 Task: Add Doctor's Best Purfied & Clear Omega 3 Fish Oil with Golden Omega 1000 Mg to the cart.
Action: Mouse moved to (322, 151)
Screenshot: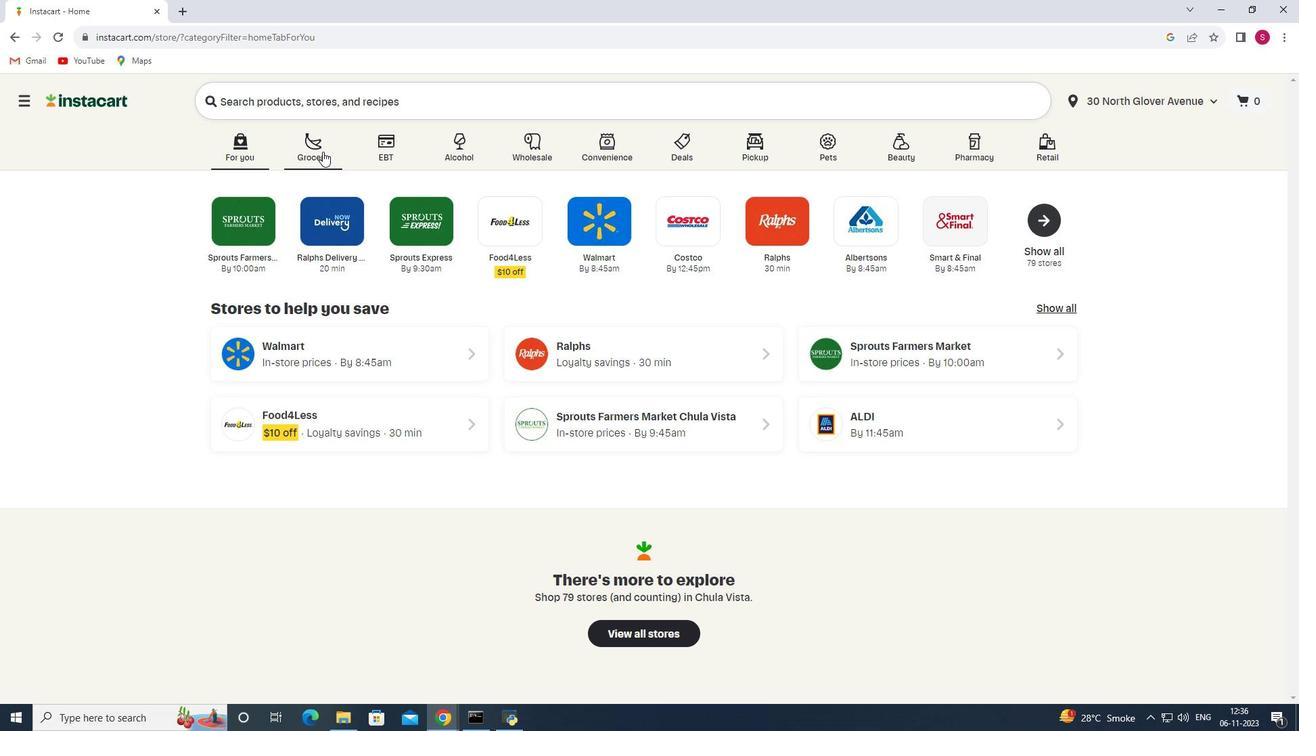 
Action: Mouse pressed left at (322, 151)
Screenshot: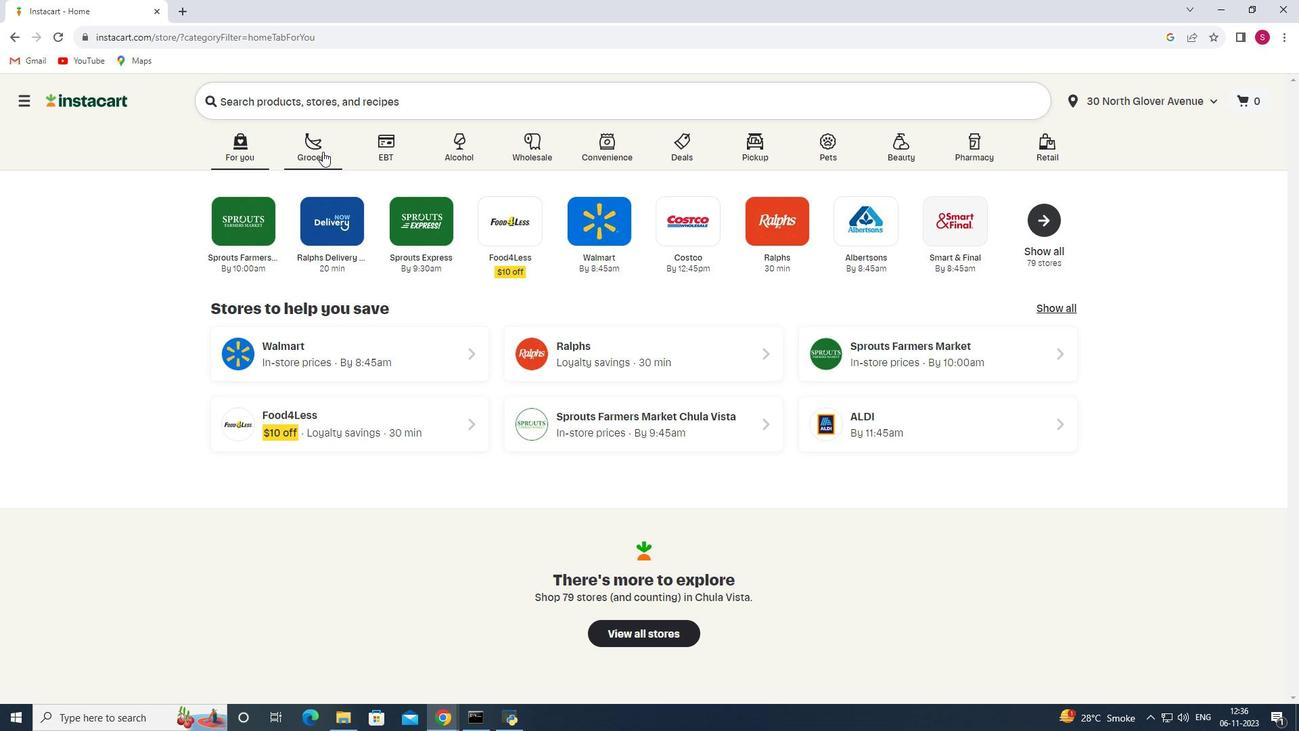 
Action: Mouse moved to (306, 376)
Screenshot: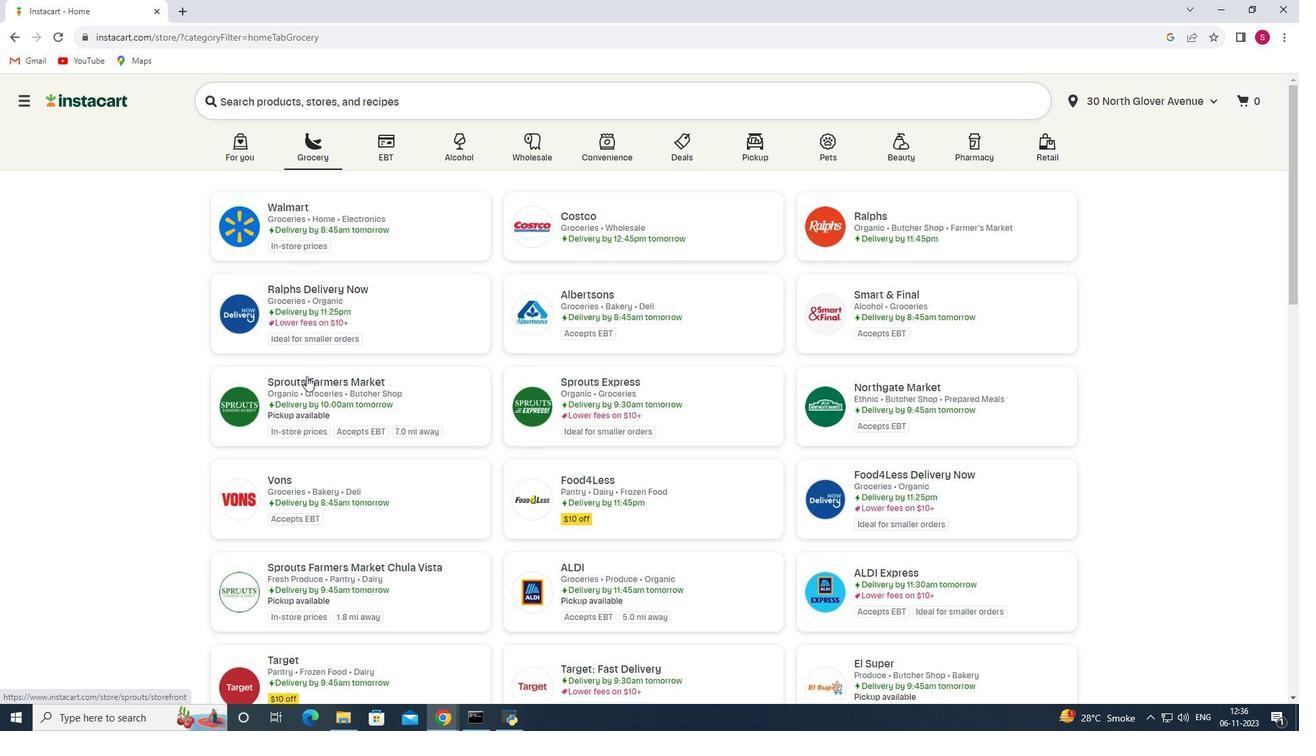 
Action: Mouse pressed left at (306, 376)
Screenshot: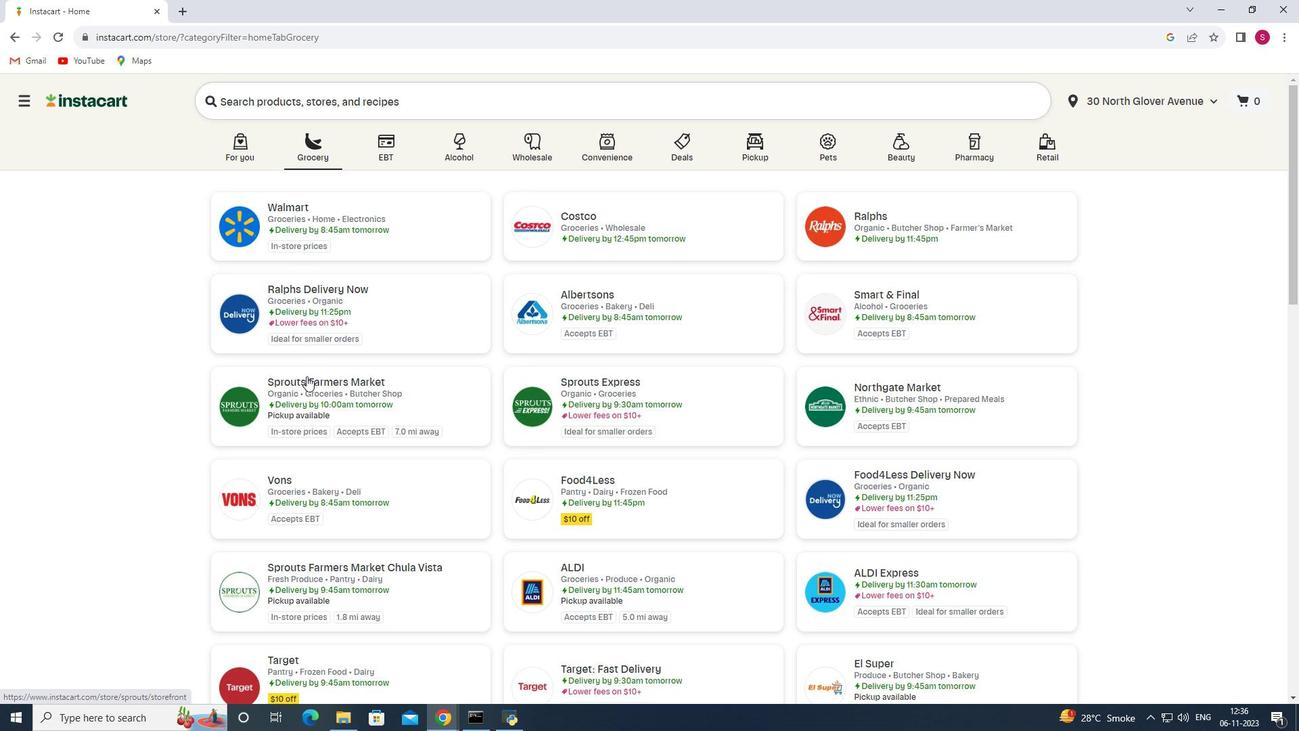 
Action: Mouse moved to (92, 467)
Screenshot: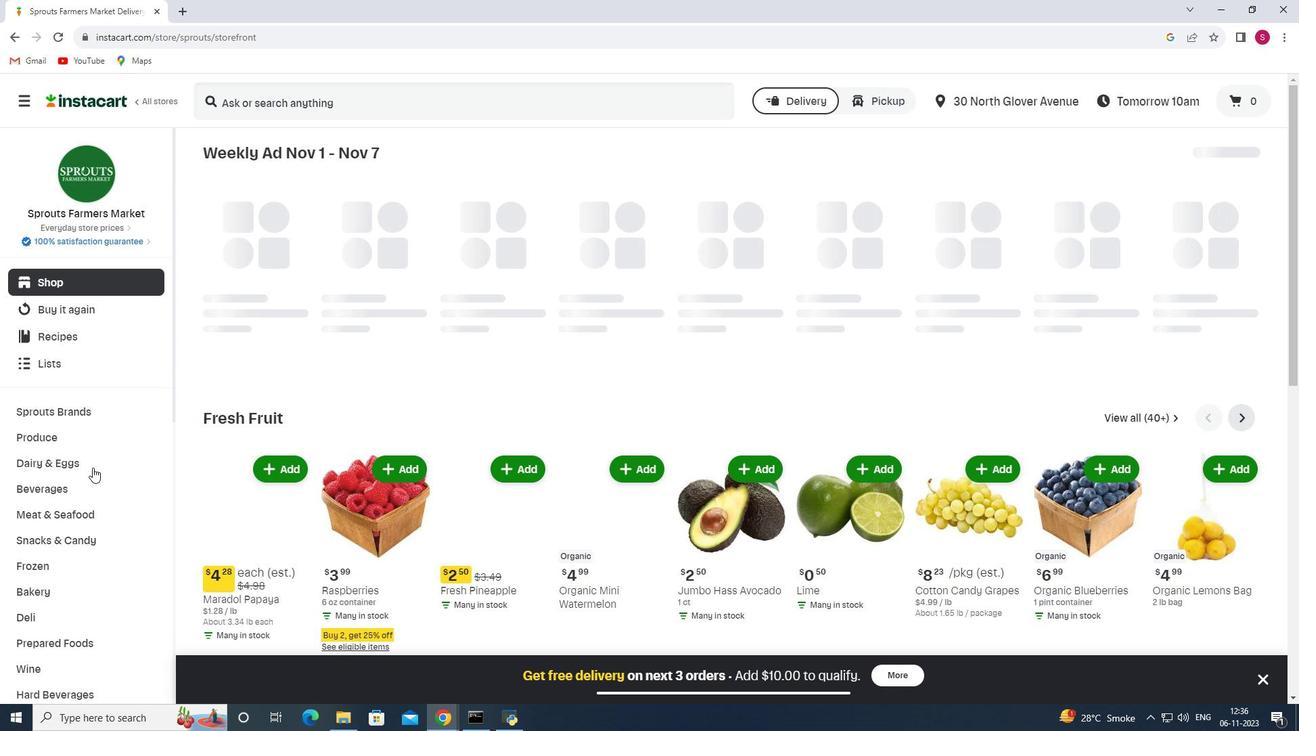 
Action: Mouse scrolled (92, 467) with delta (0, 0)
Screenshot: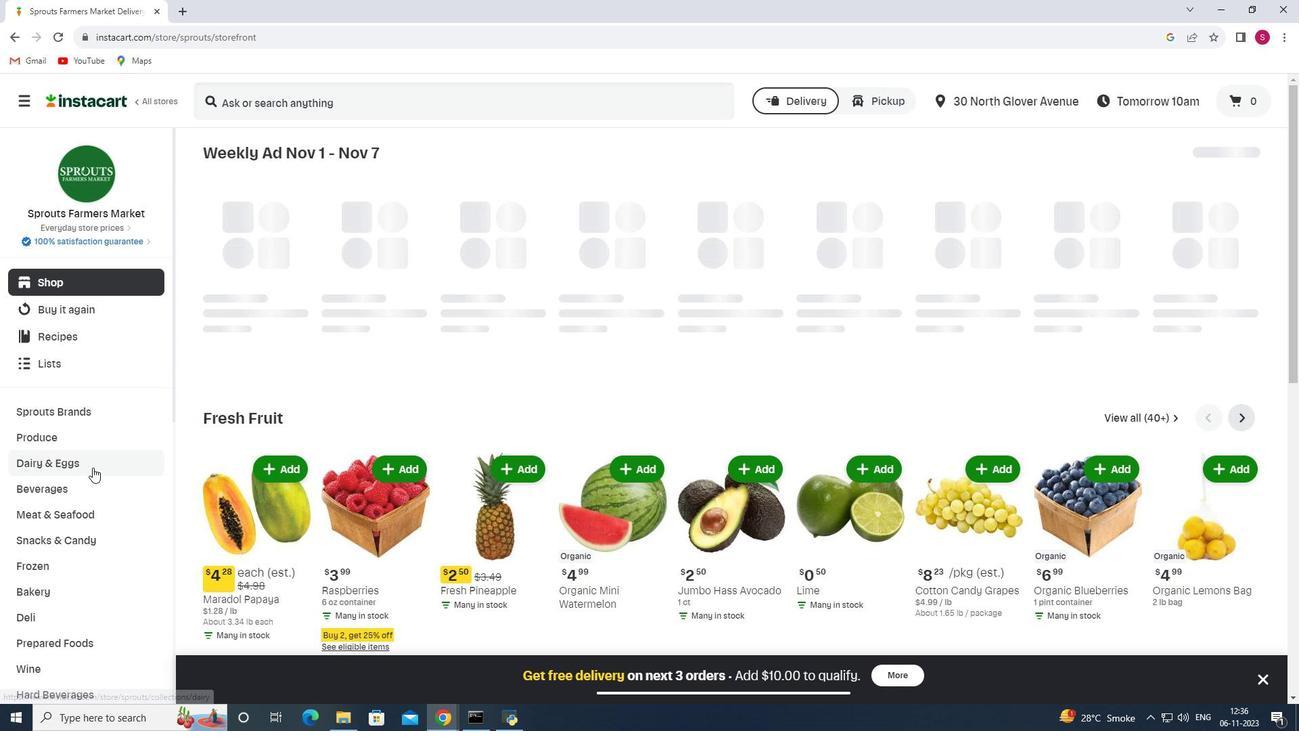 
Action: Mouse scrolled (92, 467) with delta (0, 0)
Screenshot: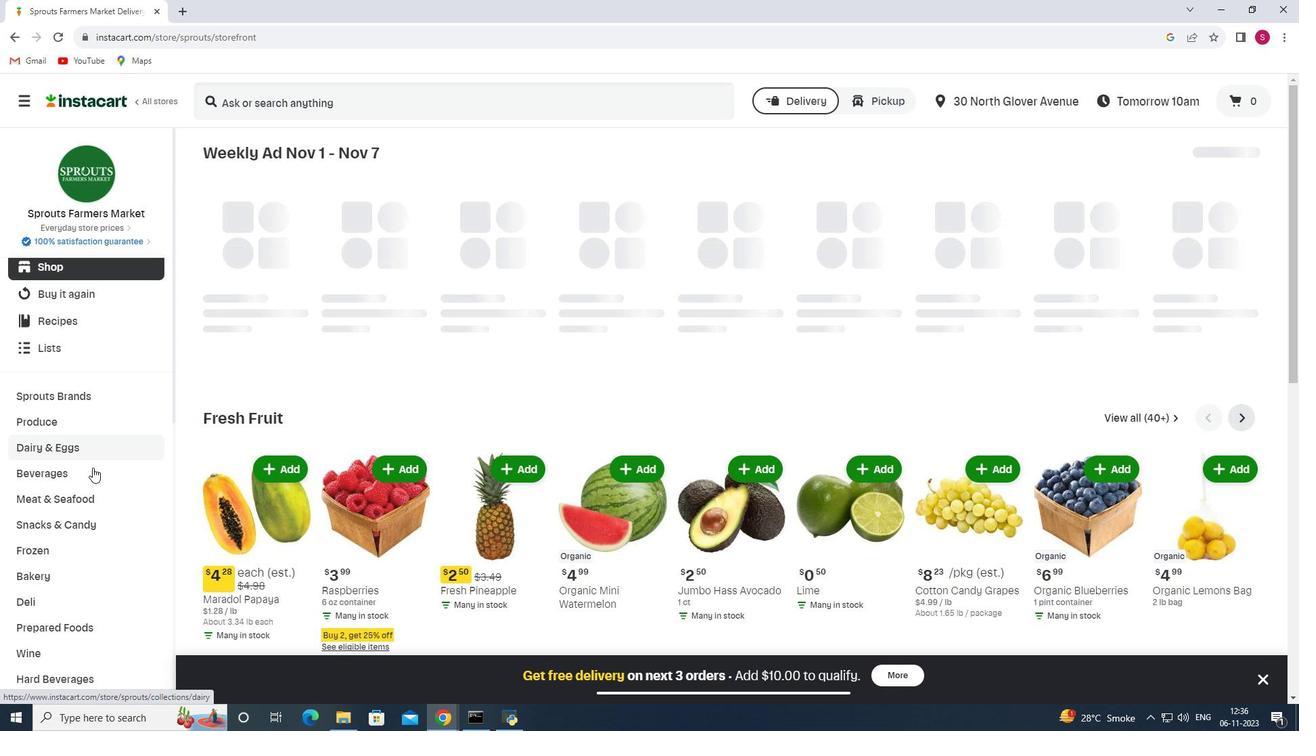 
Action: Mouse scrolled (92, 467) with delta (0, 0)
Screenshot: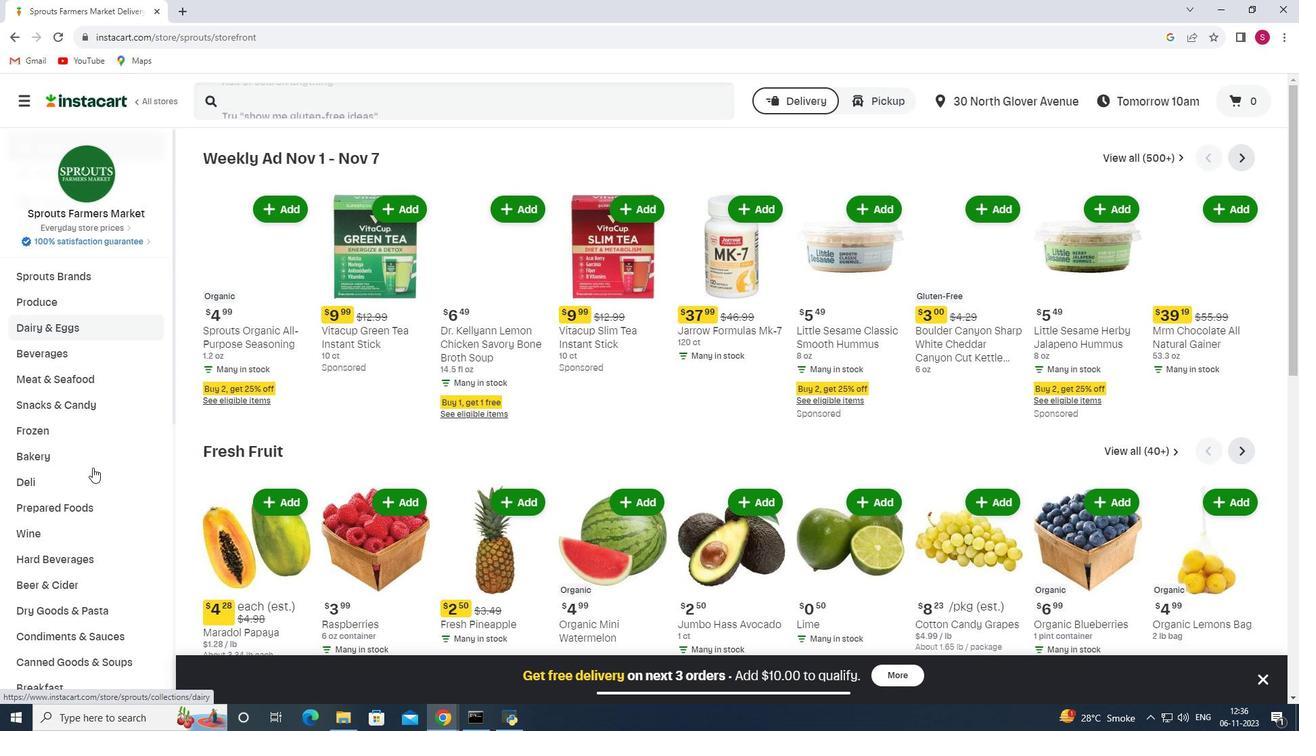 
Action: Mouse scrolled (92, 467) with delta (0, 0)
Screenshot: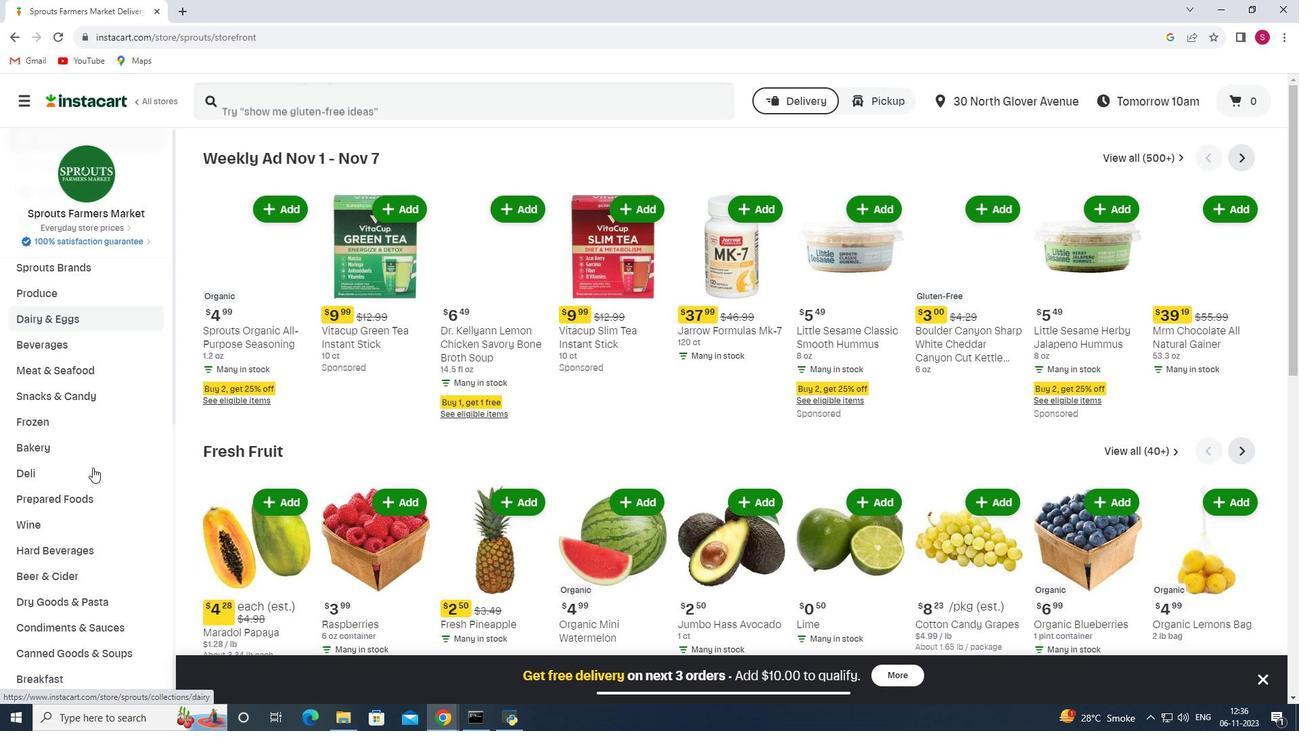 
Action: Mouse scrolled (92, 467) with delta (0, 0)
Screenshot: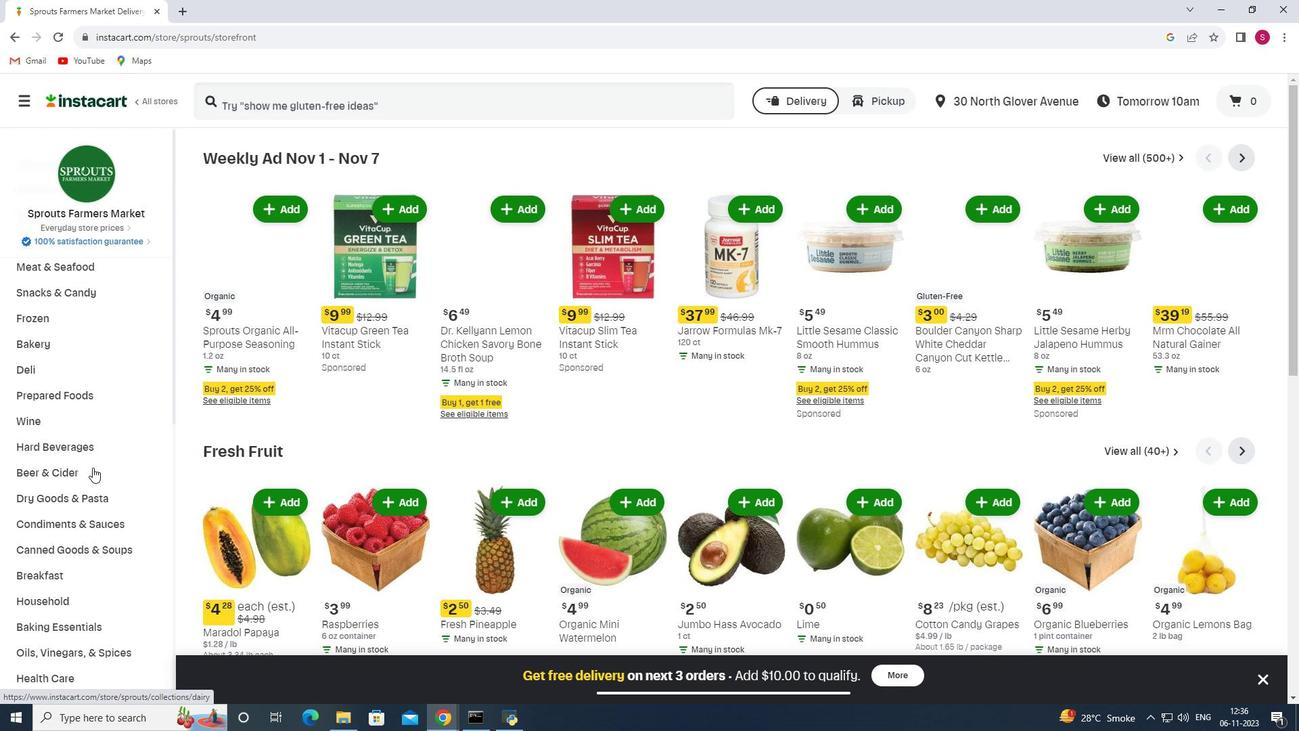 
Action: Mouse moved to (41, 581)
Screenshot: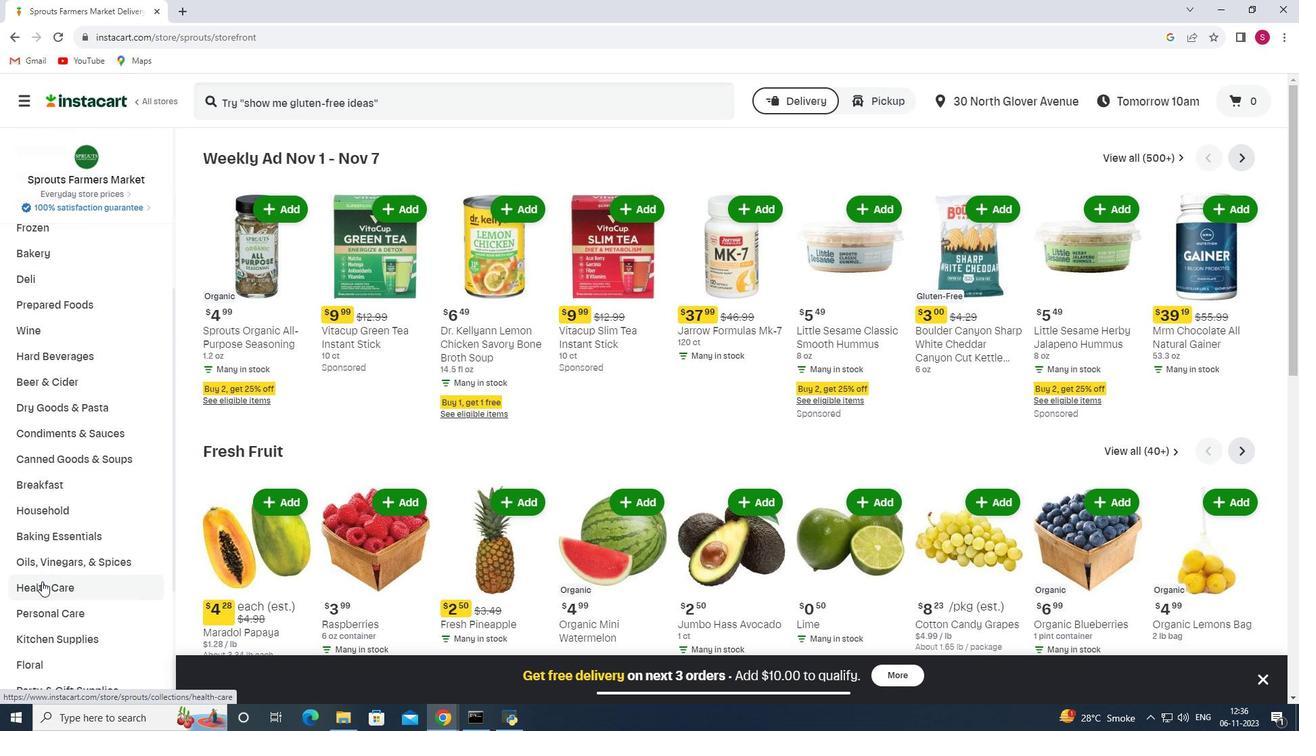 
Action: Mouse pressed left at (41, 581)
Screenshot: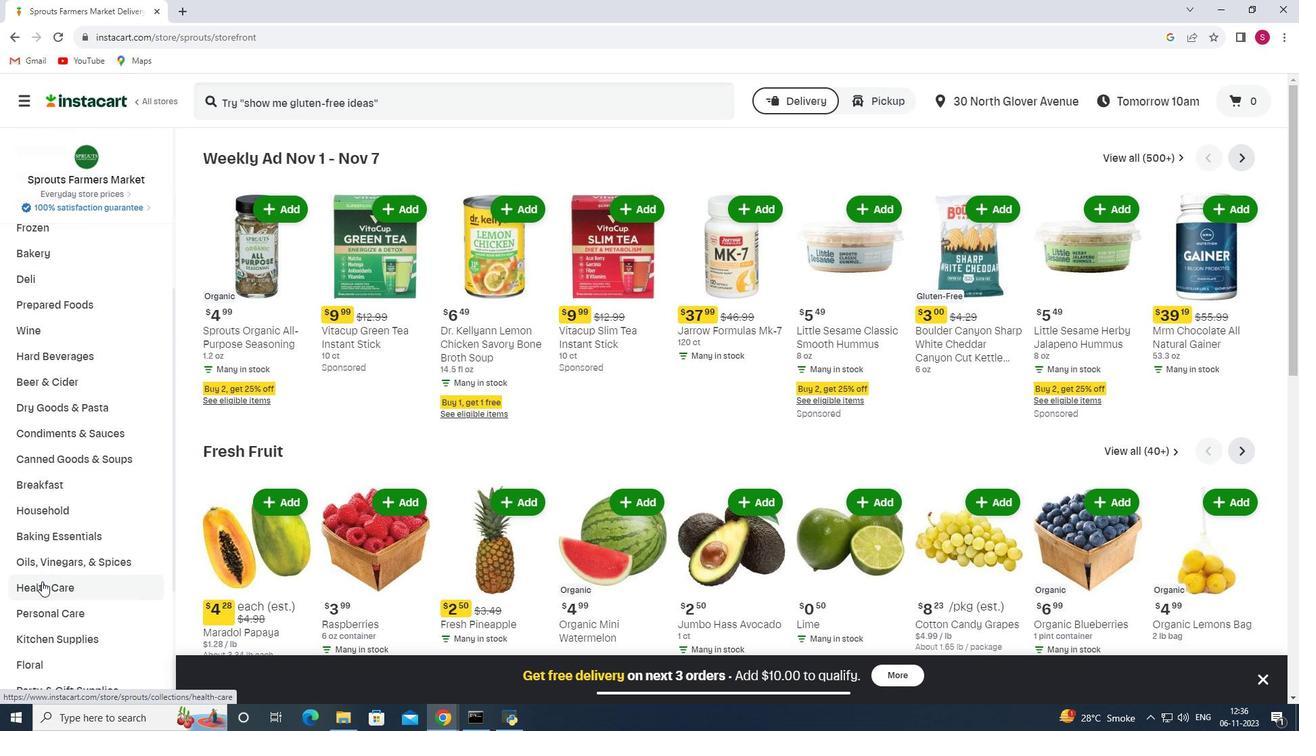 
Action: Mouse moved to (452, 190)
Screenshot: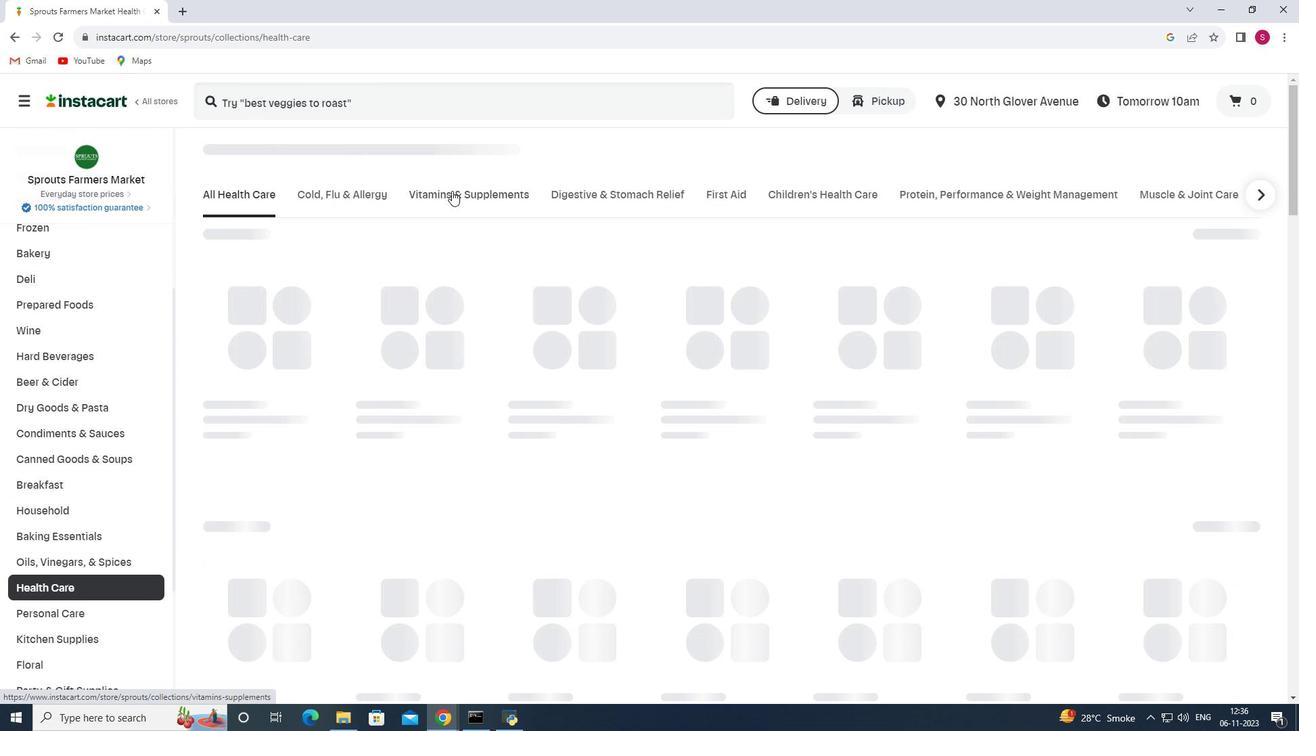 
Action: Mouse pressed left at (452, 190)
Screenshot: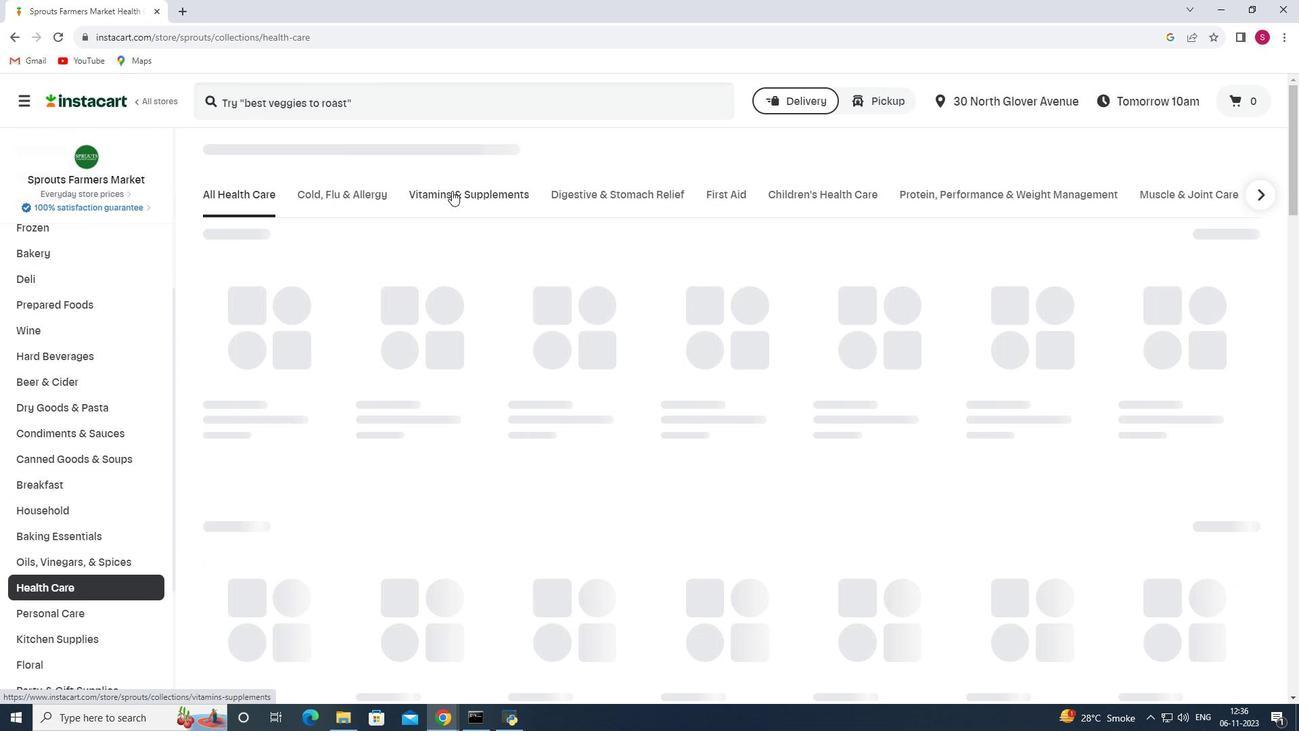 
Action: Mouse moved to (925, 262)
Screenshot: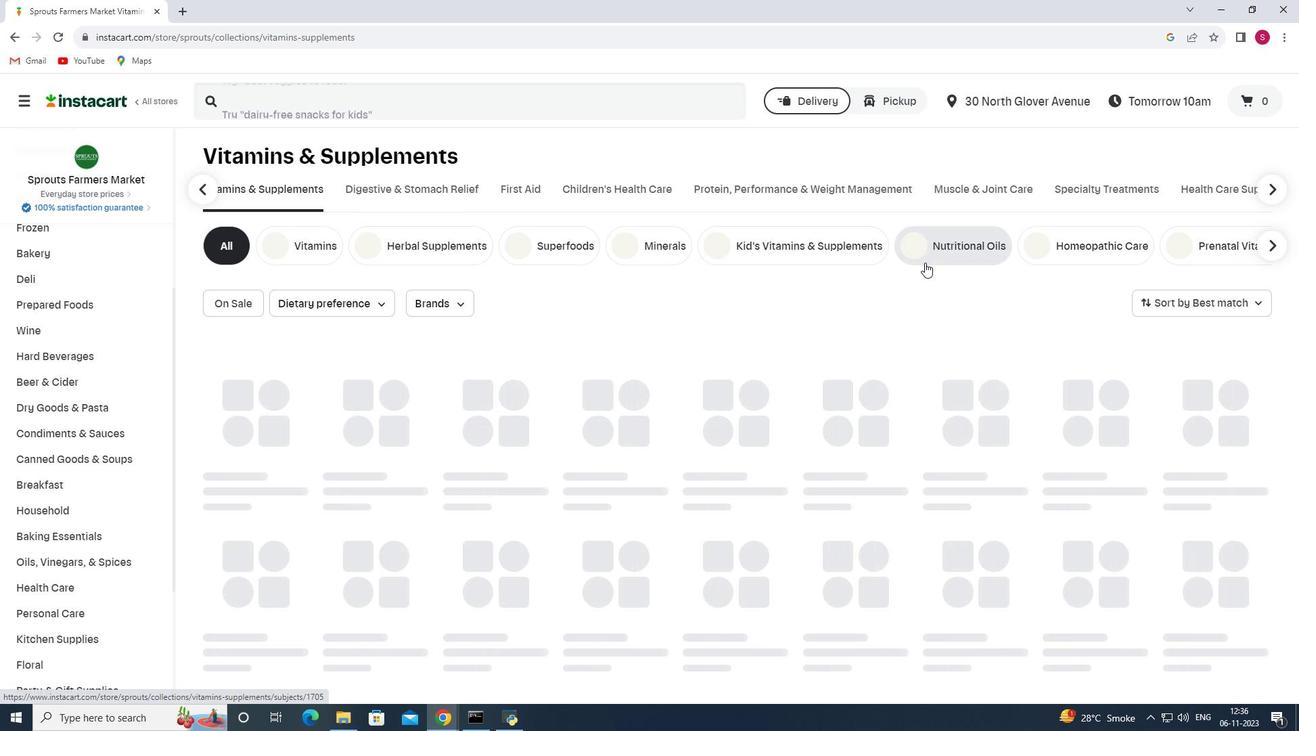 
Action: Mouse pressed left at (925, 262)
Screenshot: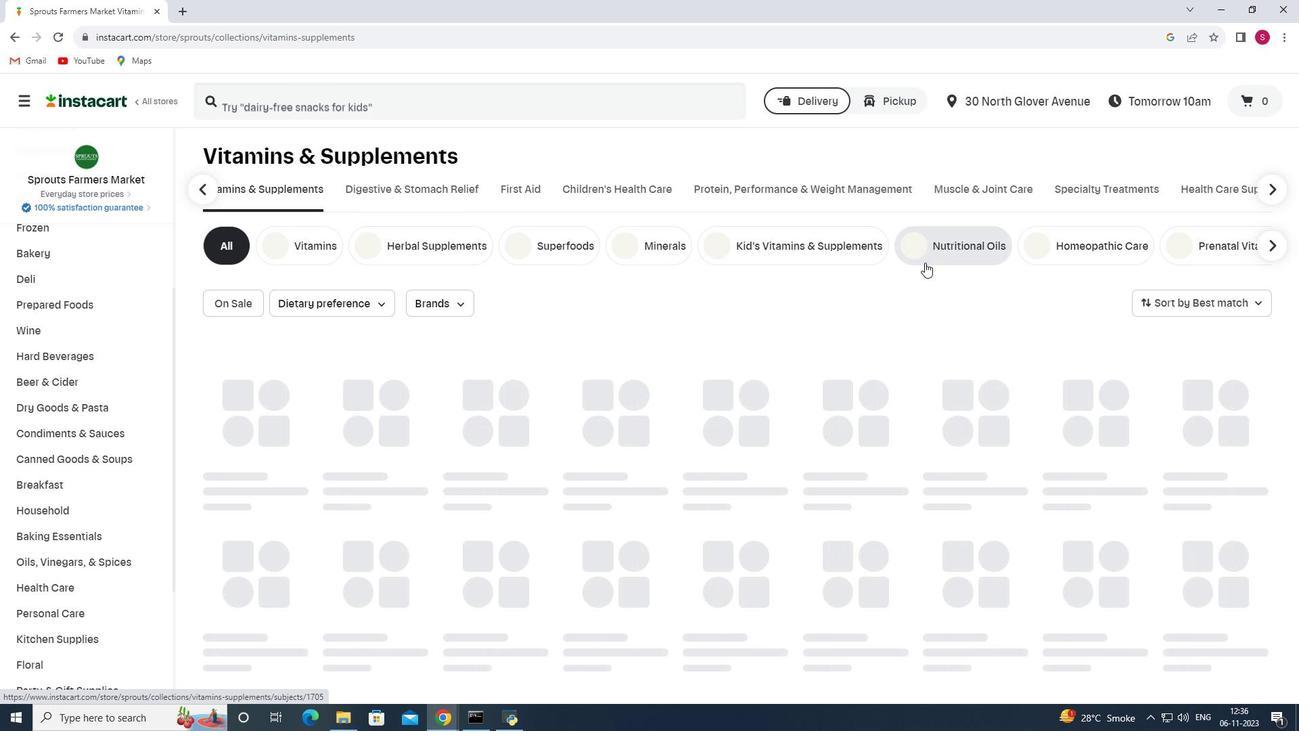 
Action: Mouse moved to (378, 94)
Screenshot: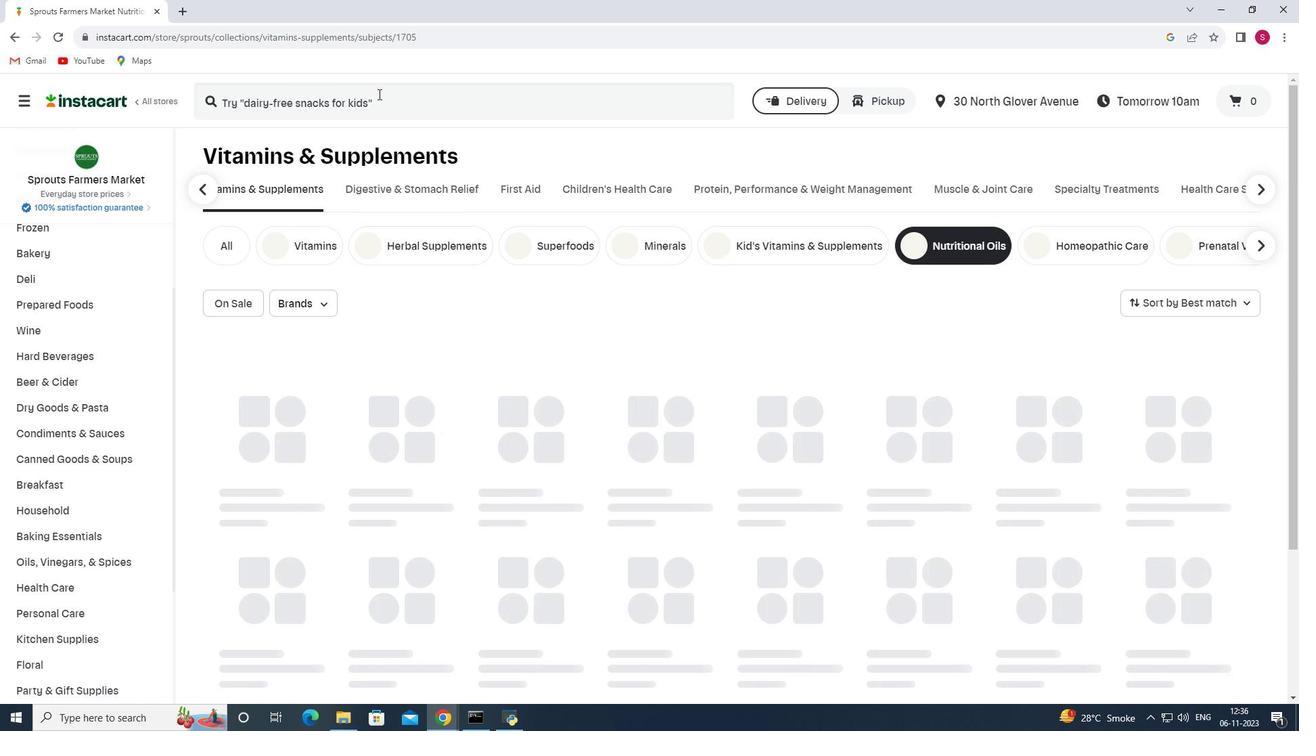 
Action: Mouse pressed left at (378, 94)
Screenshot: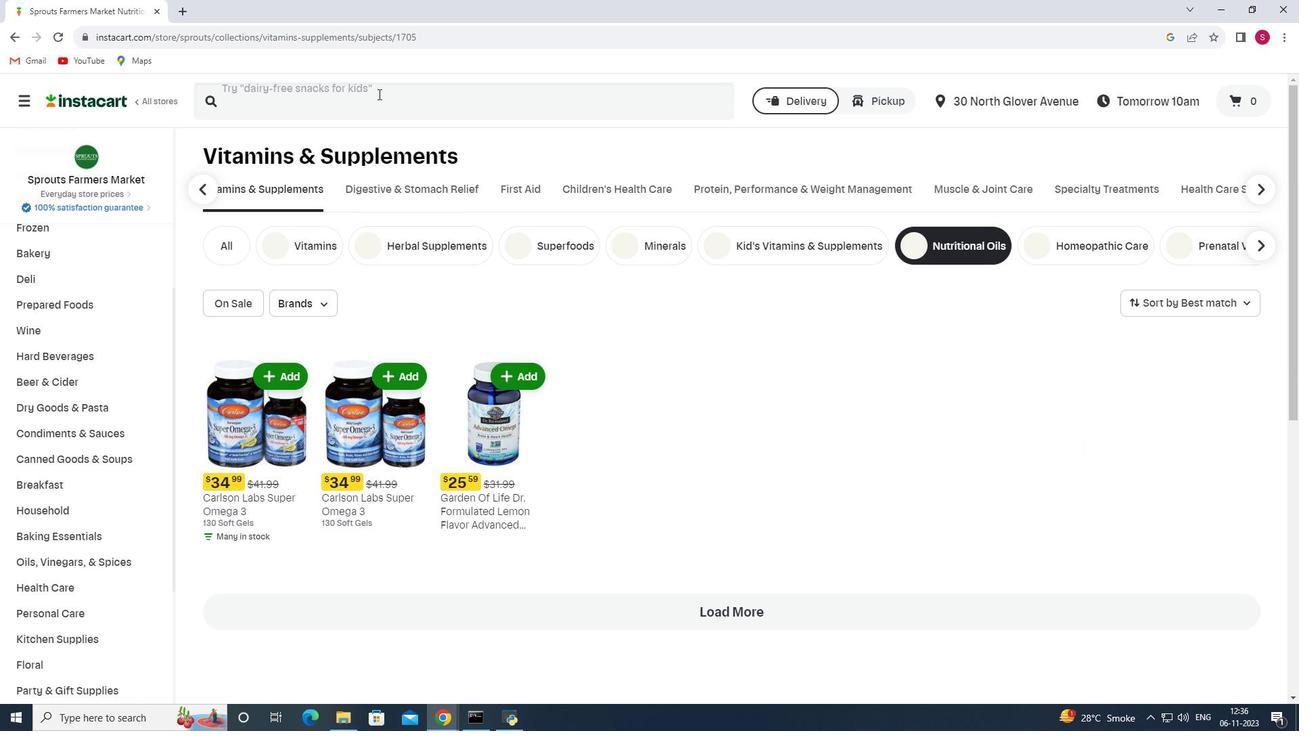 
Action: Key pressed <Key.shift>Doctor's<Key.space><Key.shift>Best<Key.space><Key.shift>Purfied<Key.space><Key.shift><Key.shift><Key.shift><Key.shift><Key.shift><Key.shift><Key.shift><Key.shift><Key.shift><Key.shift><Key.shift><Key.shift><Key.shift><Key.shift><Key.shift><Key.shift><Key.shift><Key.shift><Key.shift><Key.shift><Key.shift><Key.shift><Key.shift><Key.shift><Key.shift><Key.shift>&<Key.space><Key.shift>Clear<Key.space><Key.shift>Omega<Key.space>
Screenshot: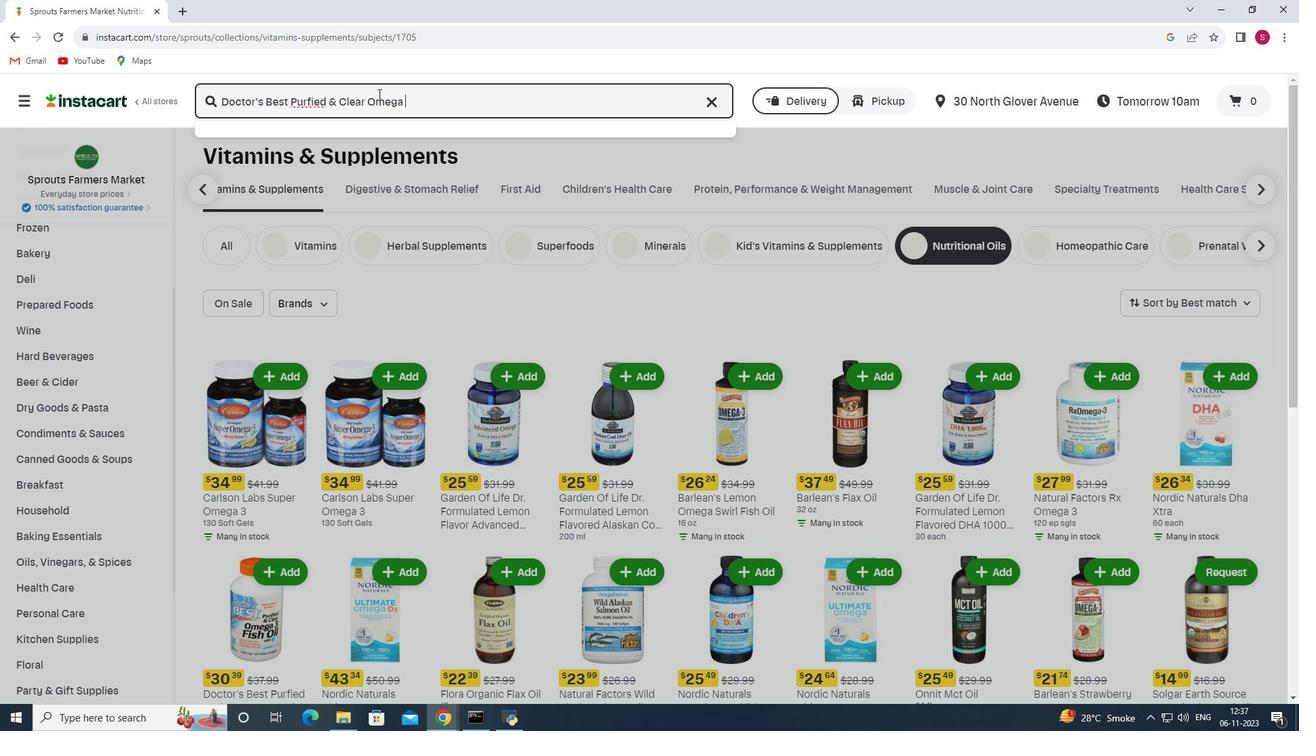 
Action: Mouse moved to (610, 21)
Screenshot: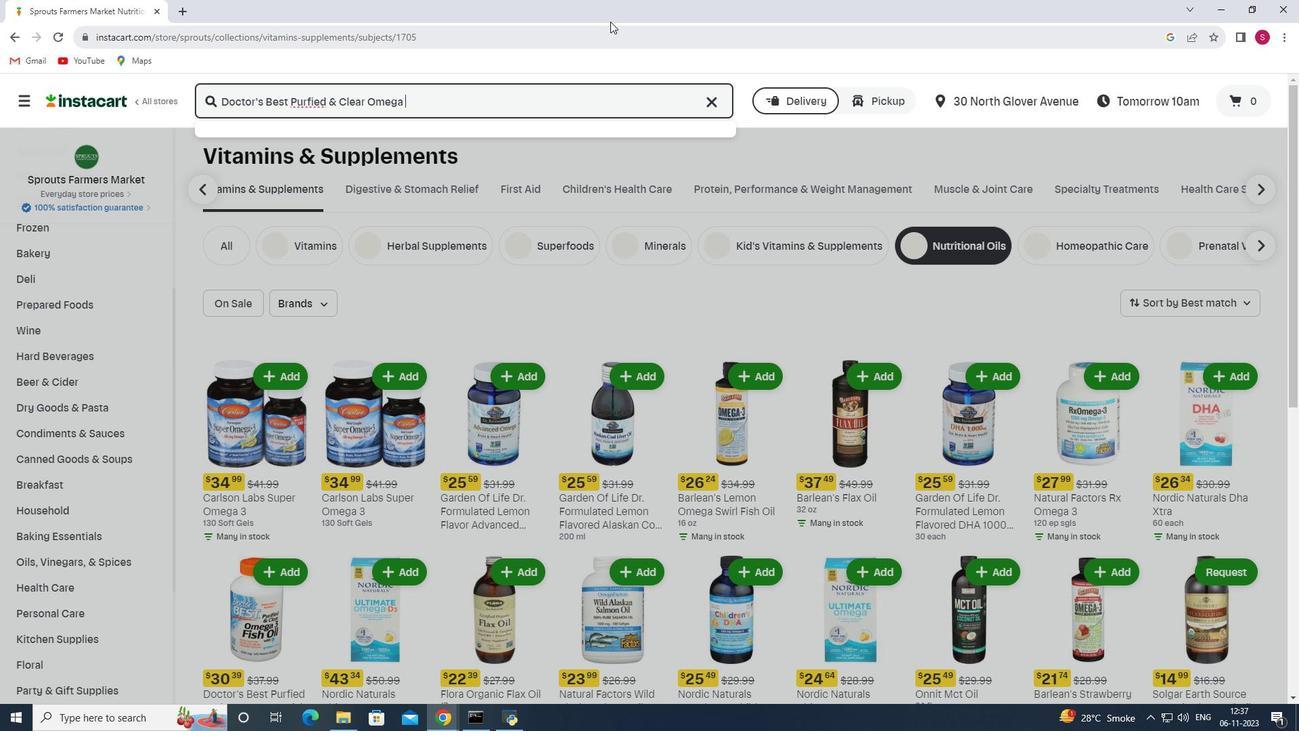 
Action: Key pressed 3<Key.space><Key.shift>Fish<Key.space><Key.shift><Key.shift><Key.shift><Key.shift>Oil<Key.space><Key.shift>With<Key.space><Key.shift>Golden<Key.space><Key.shift>Omega<Key.space>1000<Key.space><Key.shift><Key.shift><Key.shift><Key.shift><Key.shift><Key.shift><Key.shift><Key.shift><Key.shift><Key.shift><Key.shift><Key.shift><Key.shift><Key.shift><Key.shift><Key.shift><Key.shift><Key.shift><Key.shift><Key.shift><Key.shift>Mg<Key.space><Key.enter>
Screenshot: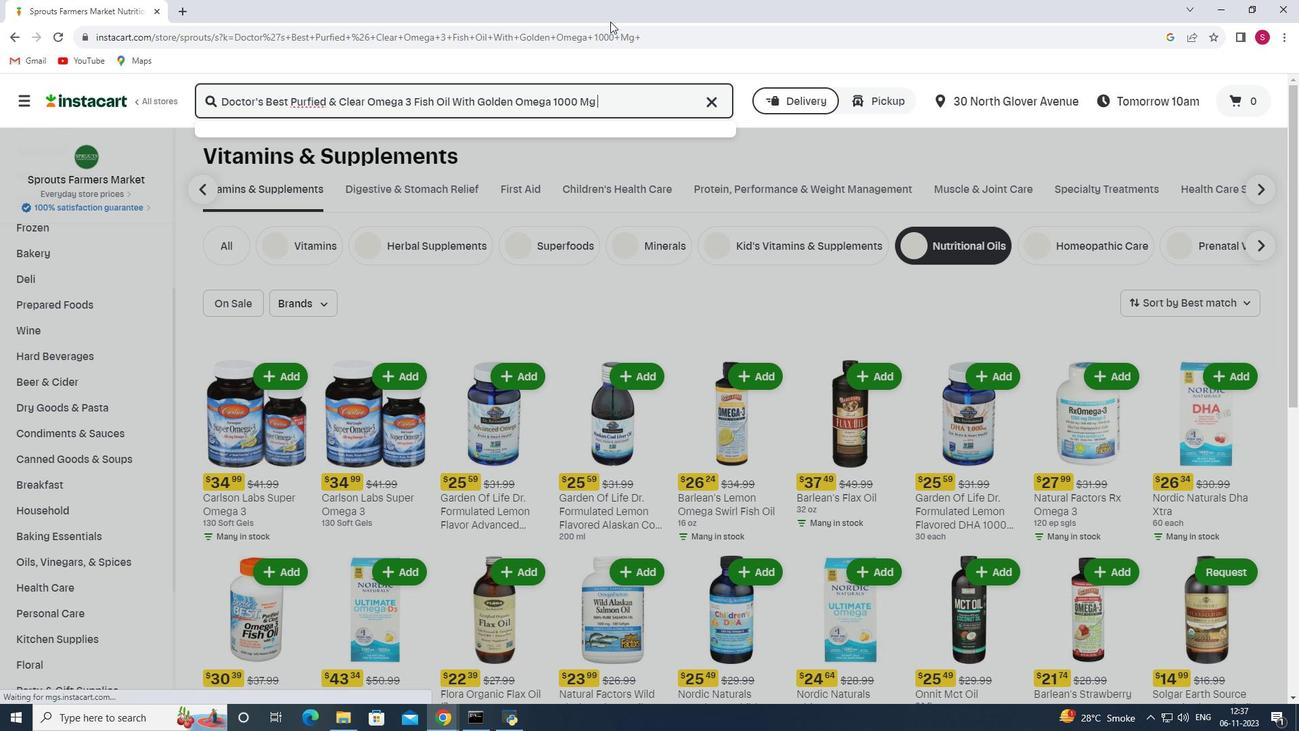 
Action: Mouse moved to (356, 209)
Screenshot: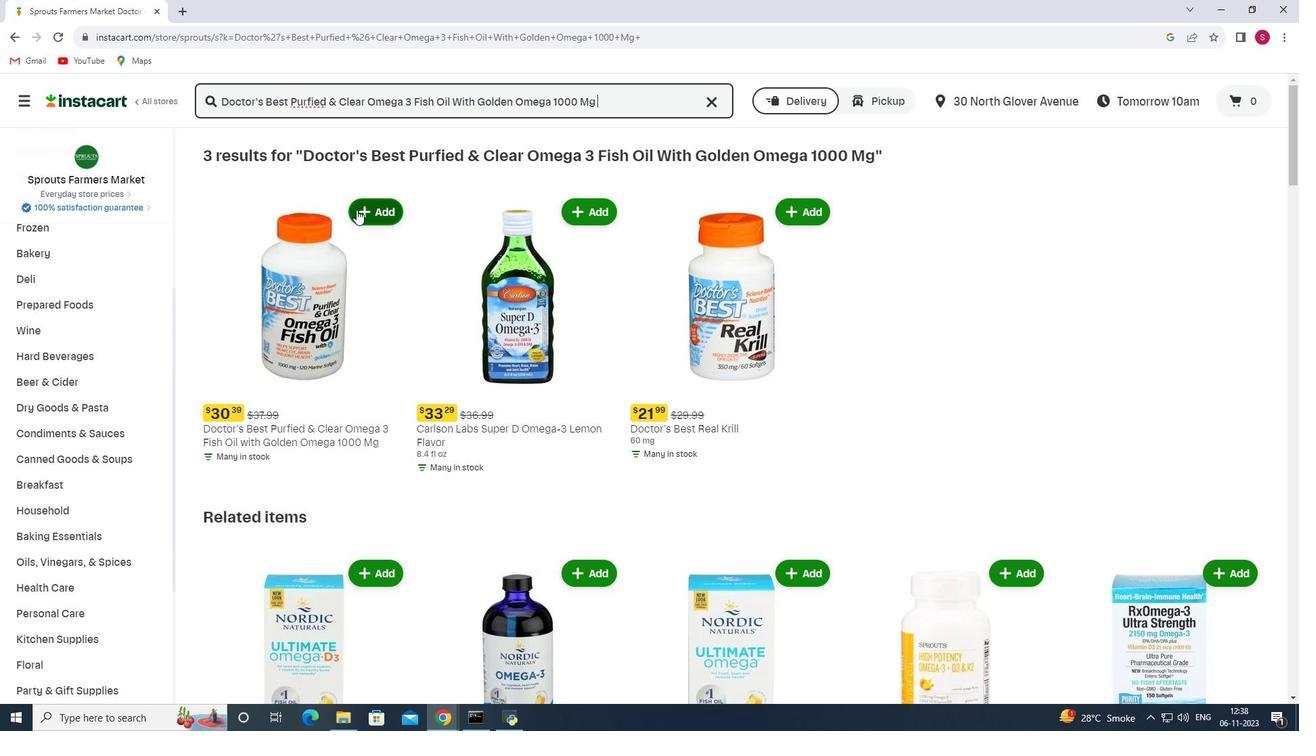 
Action: Mouse pressed left at (356, 209)
Screenshot: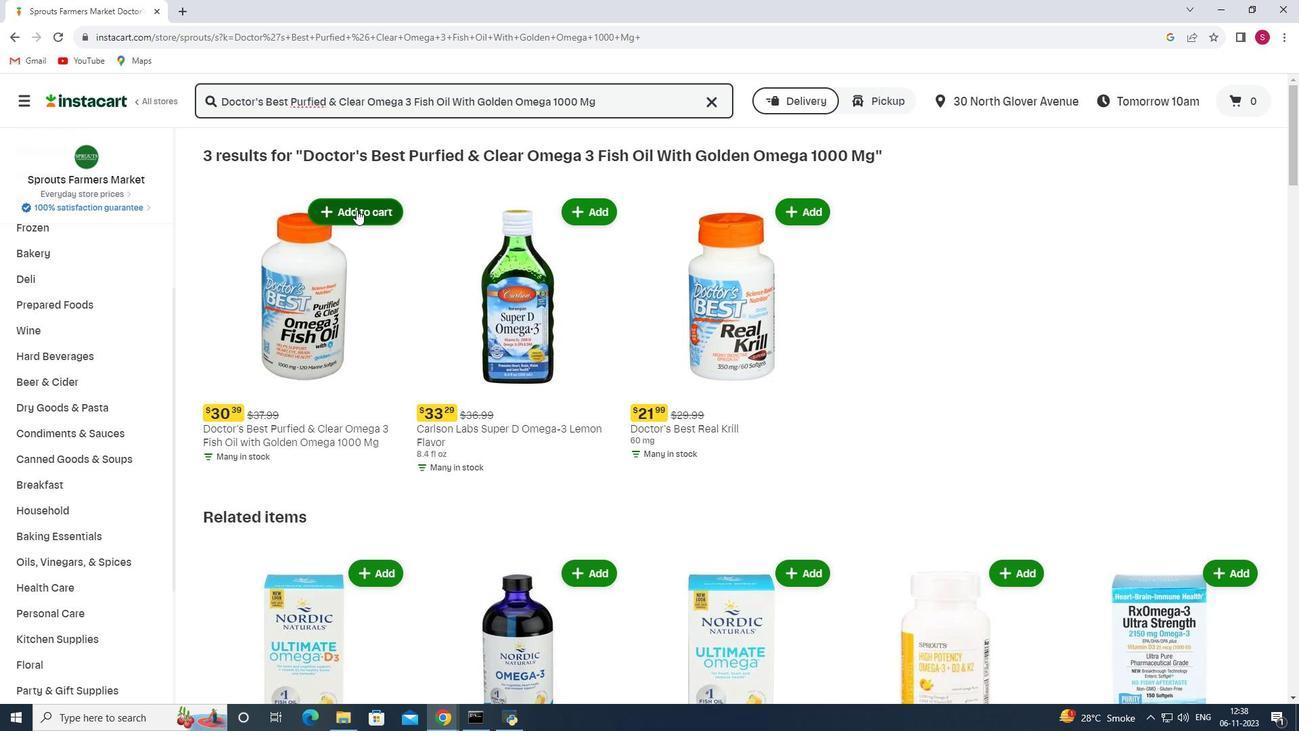 
